 Task: Choose linkedIn video meetings.
Action: Mouse moved to (819, 92)
Screenshot: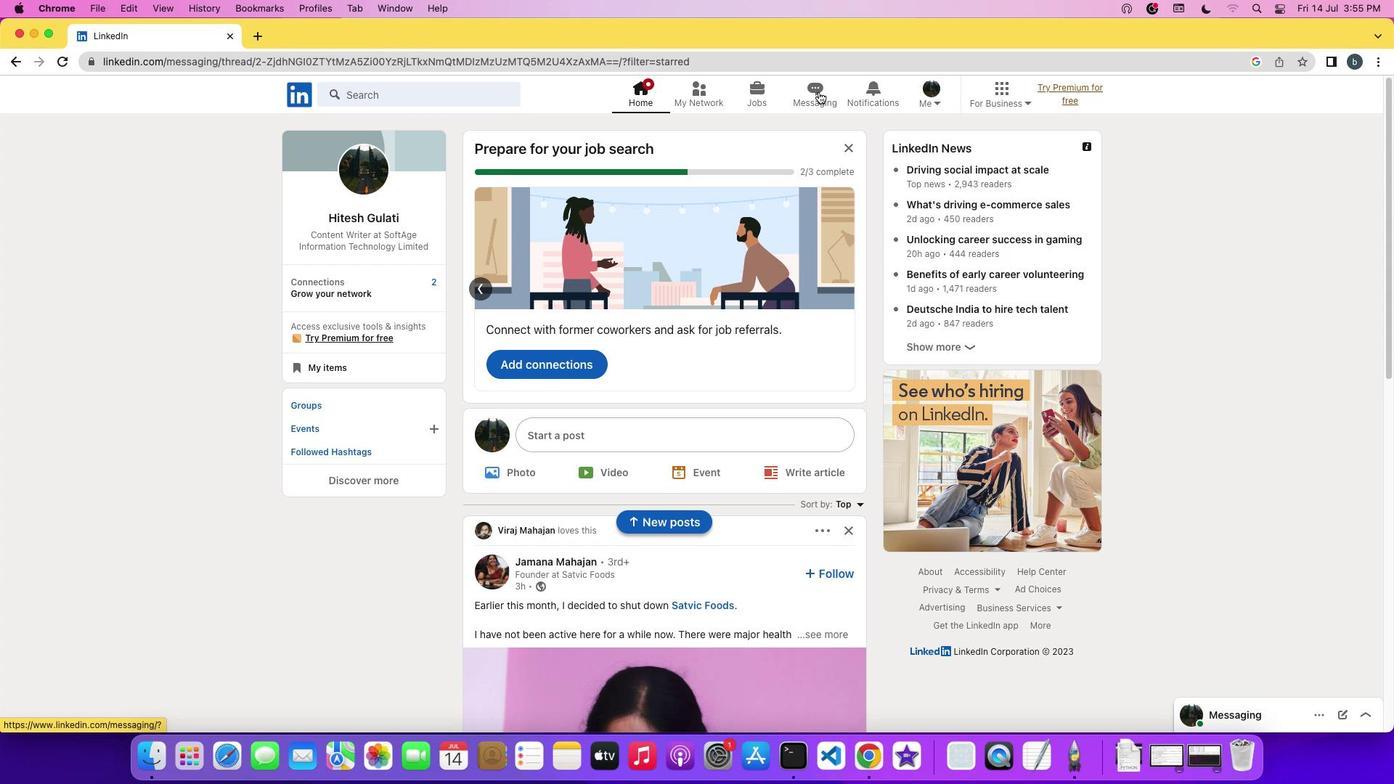 
Action: Mouse pressed left at (819, 92)
Screenshot: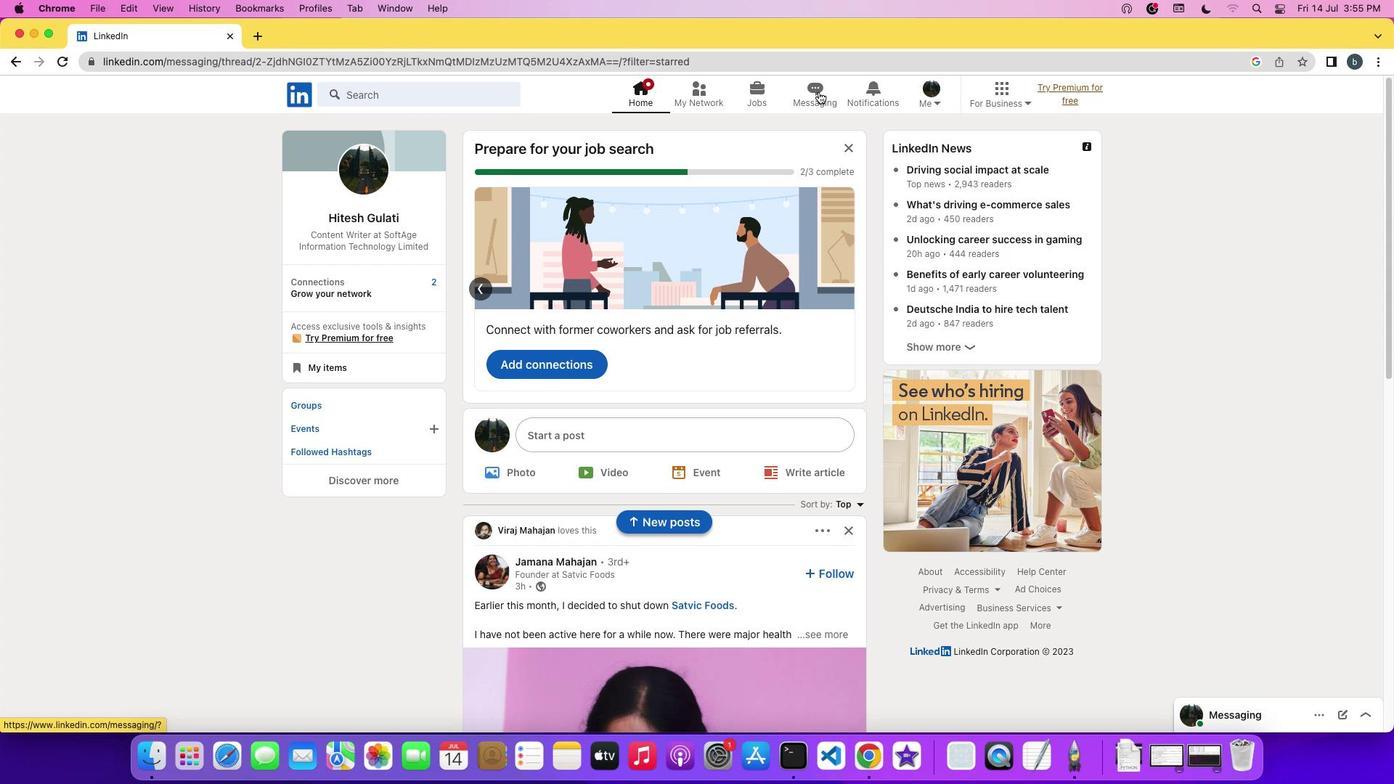 
Action: Mouse pressed left at (819, 92)
Screenshot: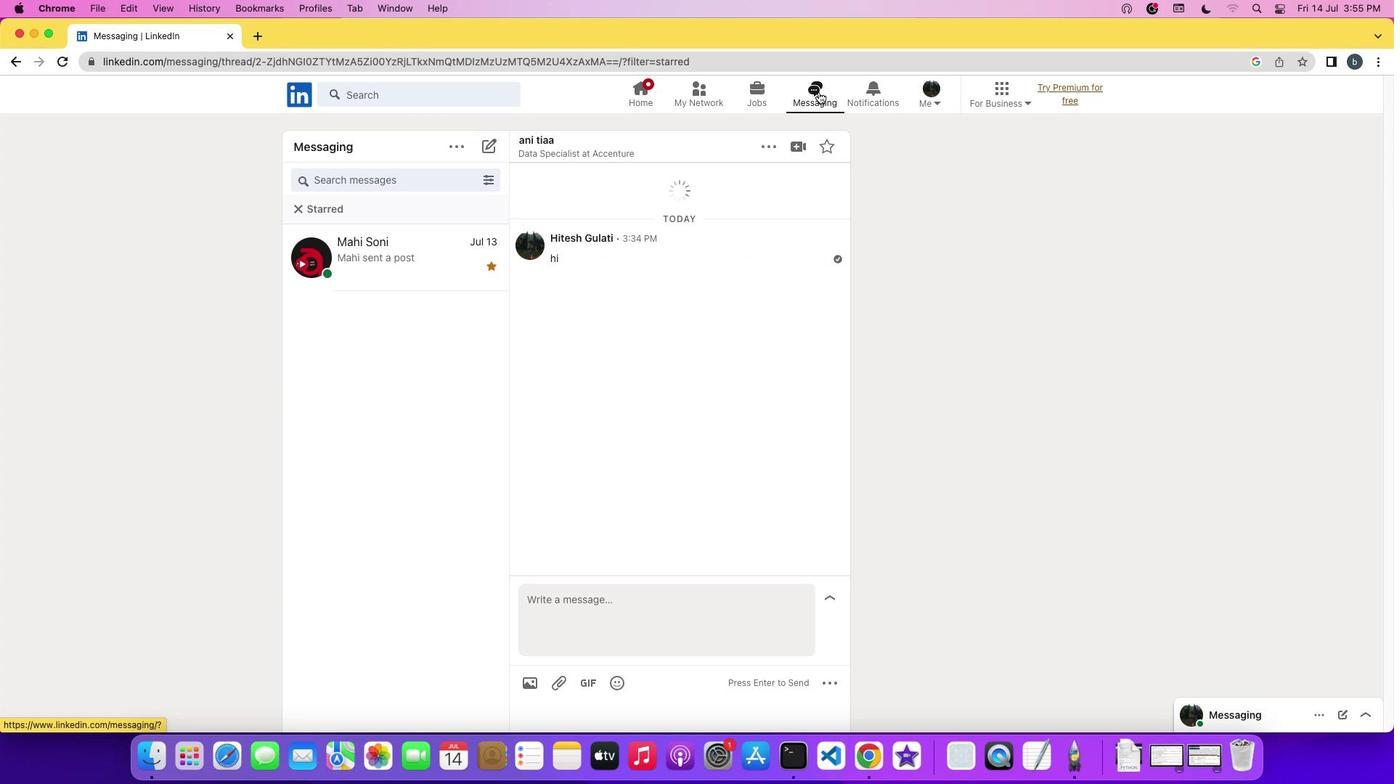 
Action: Mouse moved to (799, 148)
Screenshot: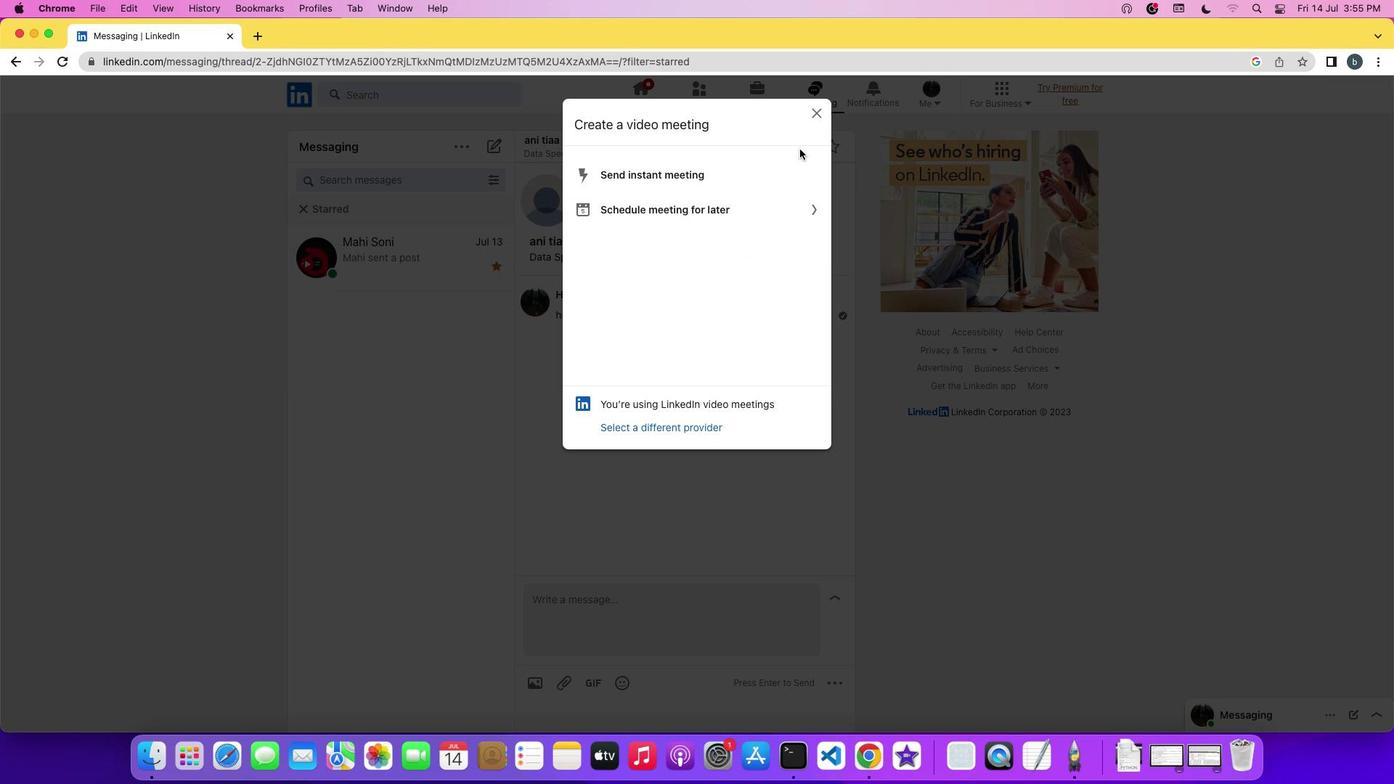
Action: Mouse pressed left at (799, 148)
Screenshot: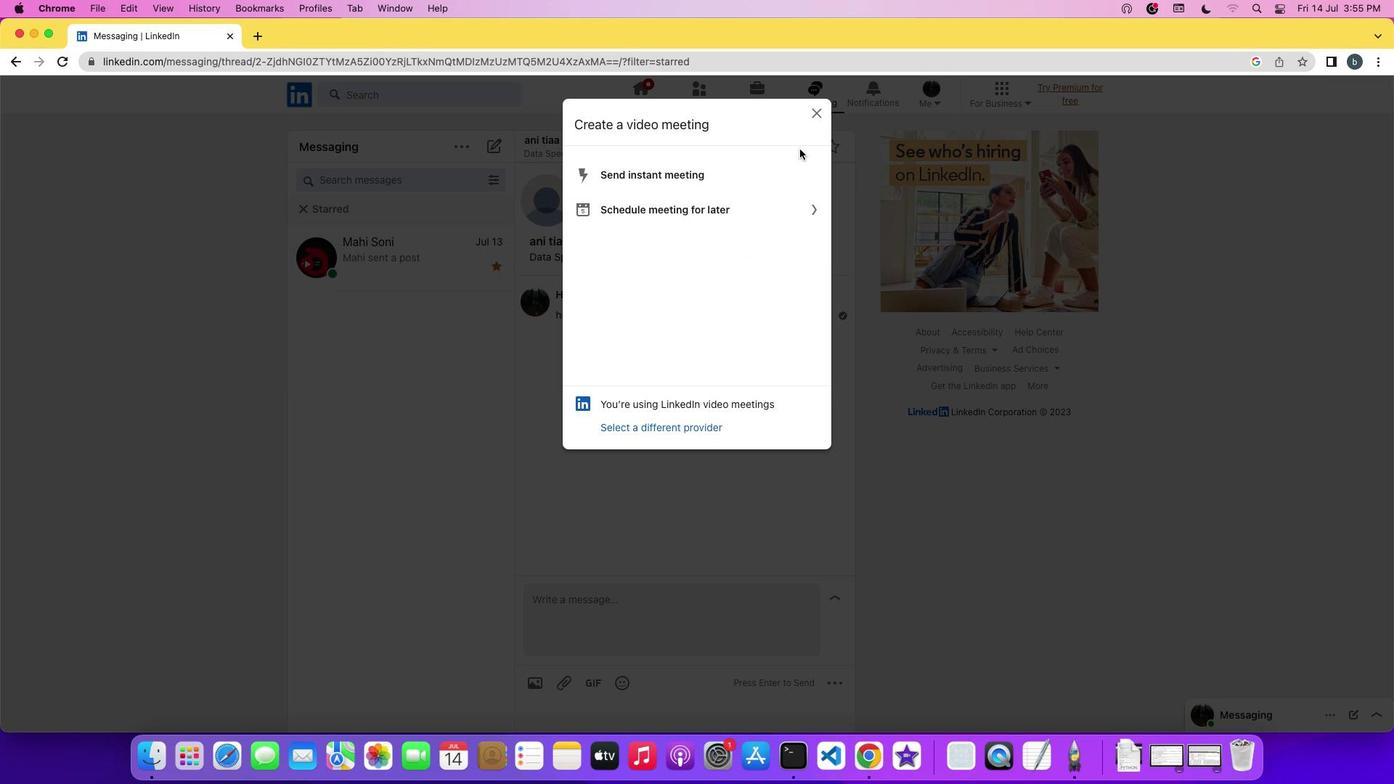 
Action: Mouse moved to (680, 426)
Screenshot: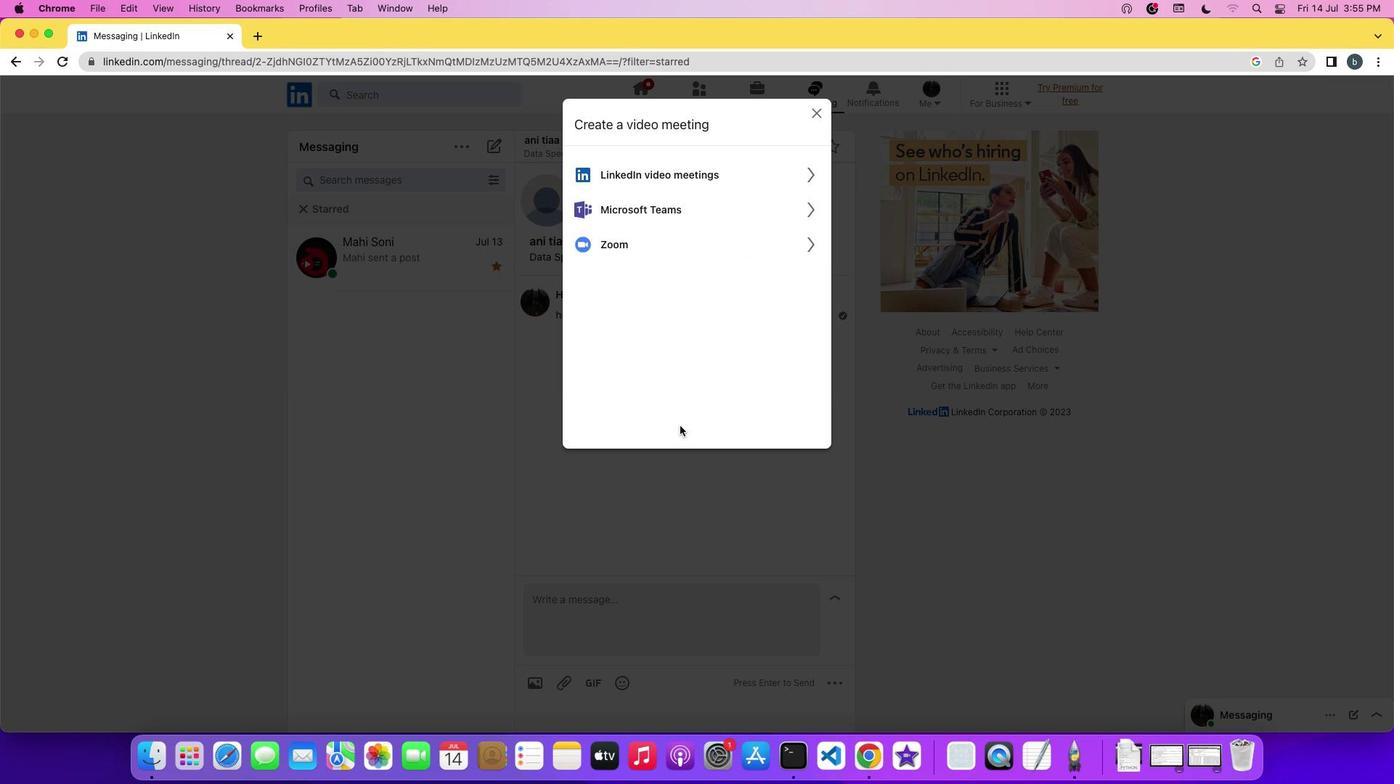 
Action: Mouse pressed left at (680, 426)
Screenshot: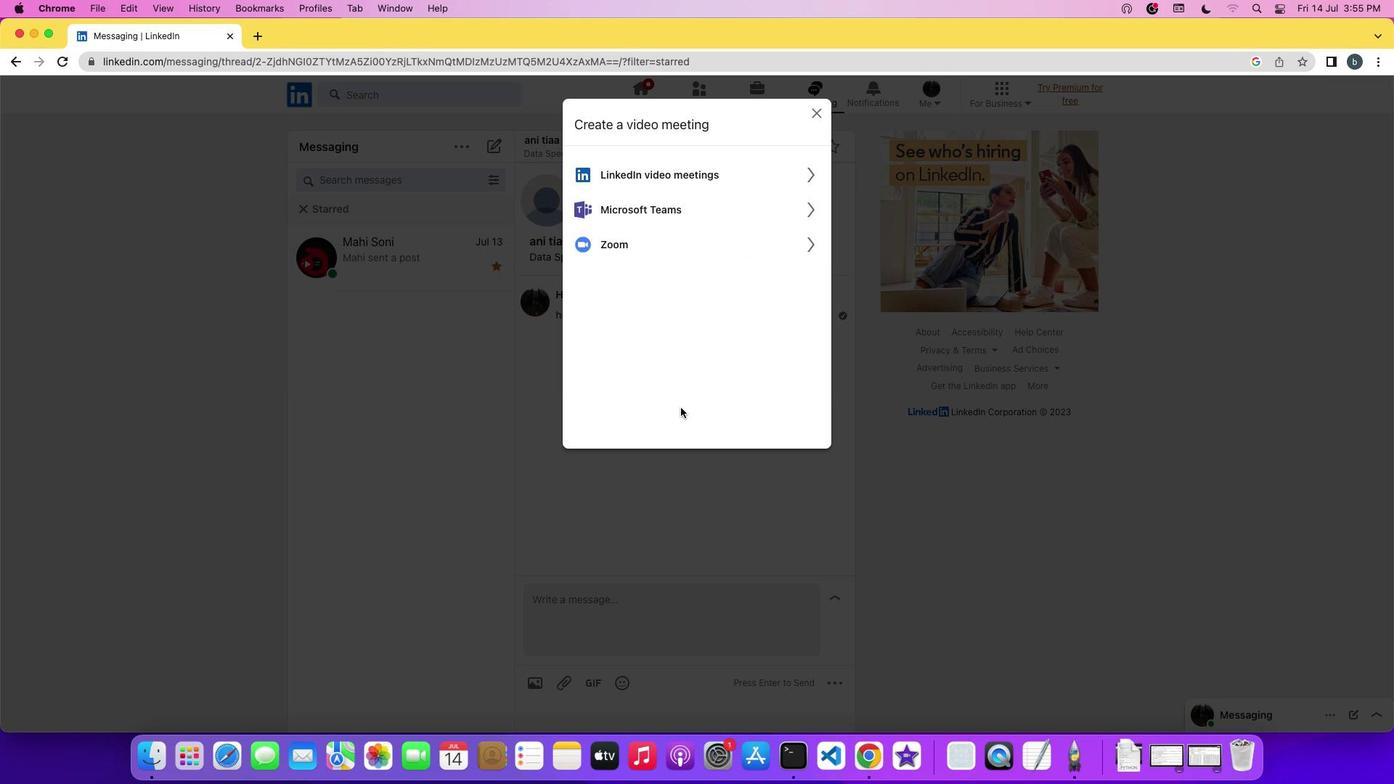 
Action: Mouse moved to (683, 169)
Screenshot: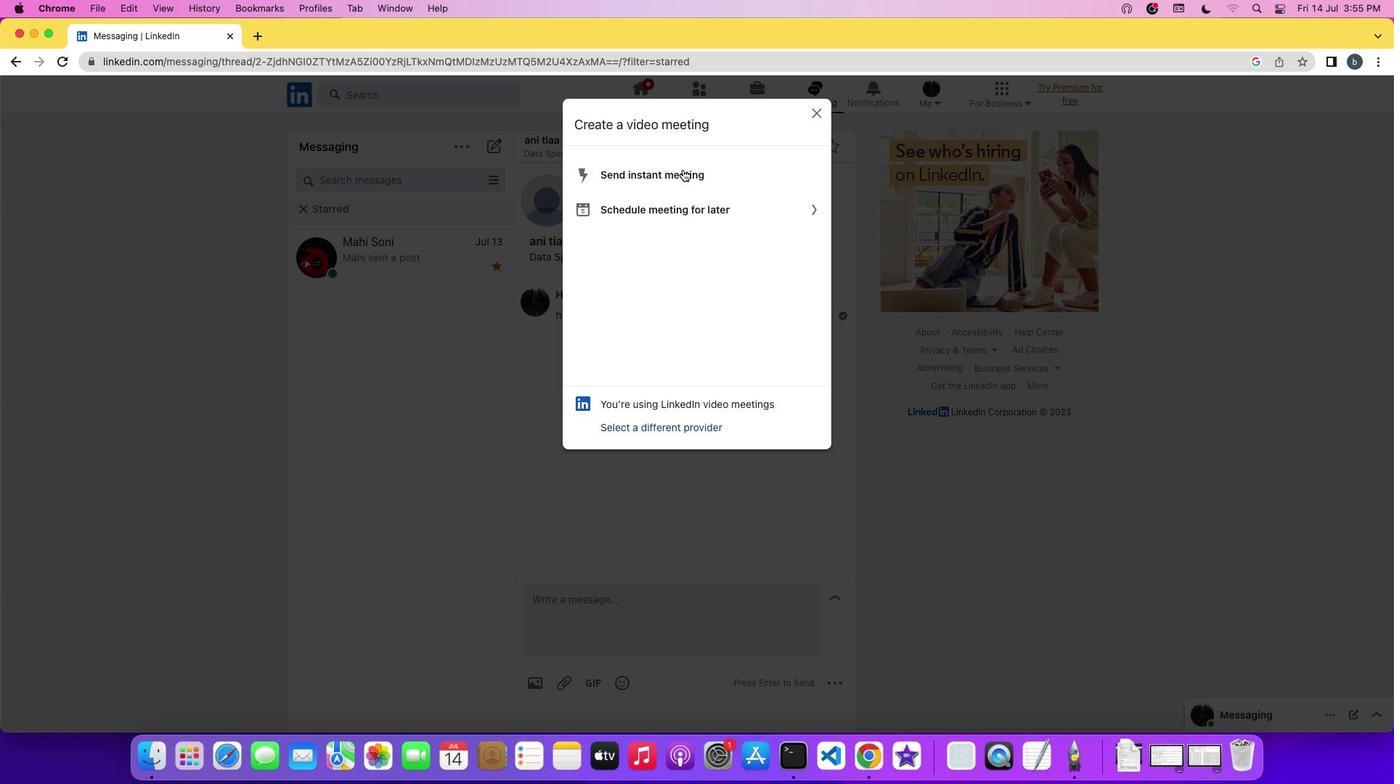 
Action: Mouse pressed left at (683, 169)
Screenshot: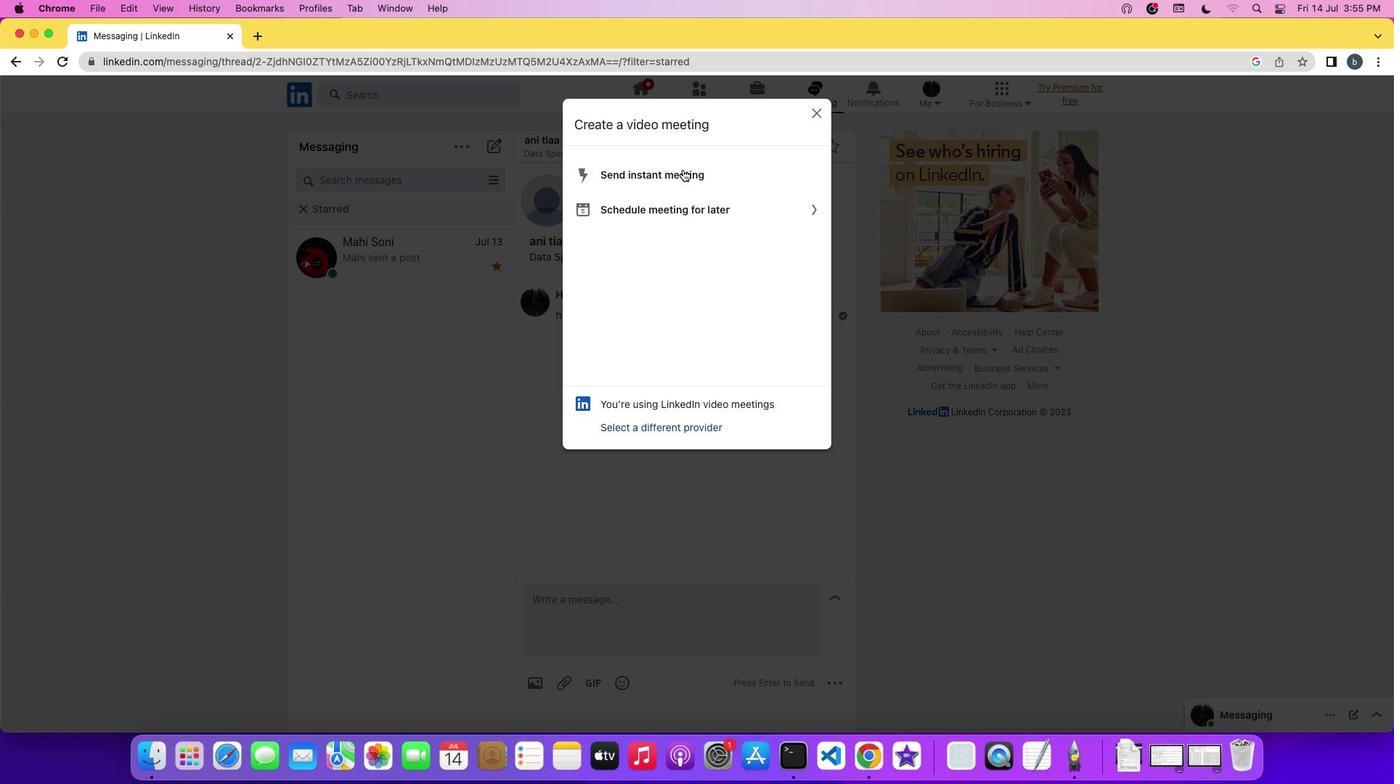 
